 Task: Find the 'performer of the month' task in your task list.
Action: Mouse moved to (14, 163)
Screenshot: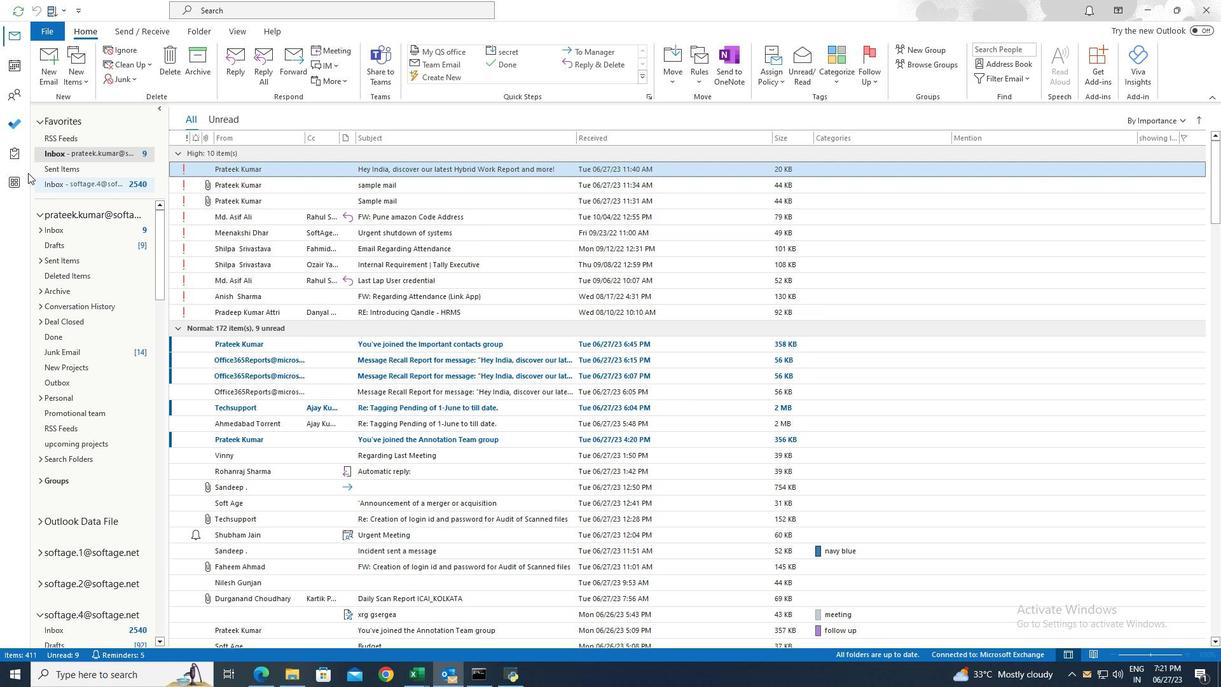
Action: Mouse pressed left at (14, 163)
Screenshot: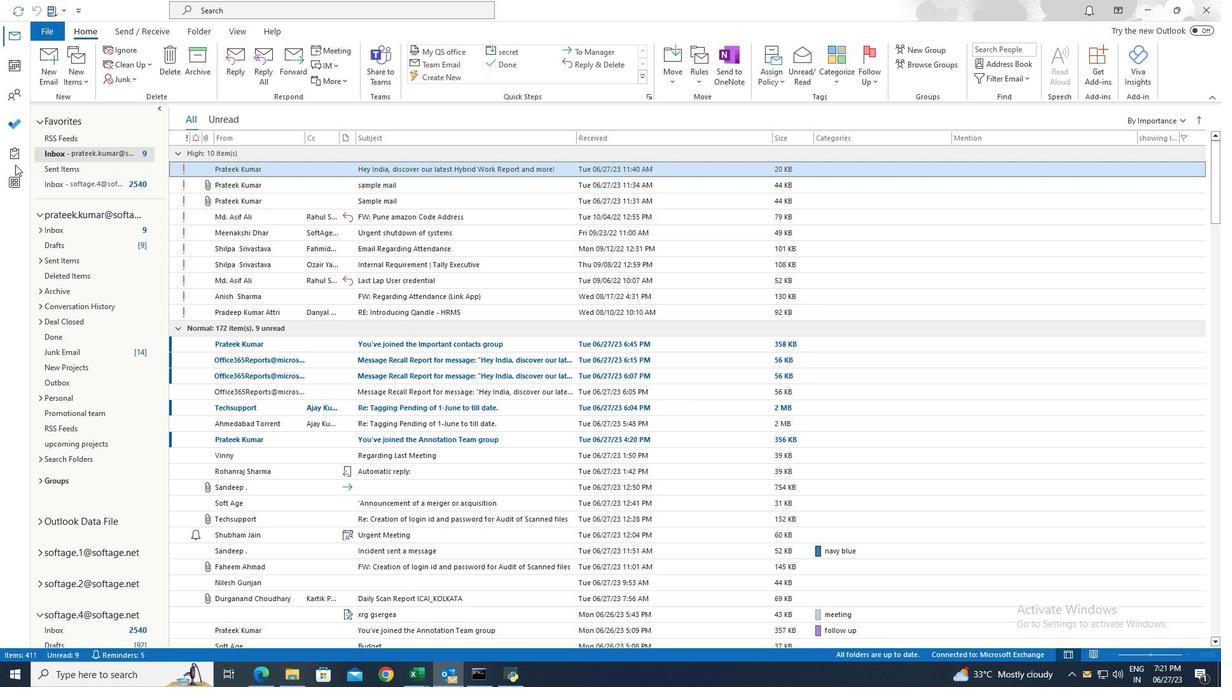 
Action: Mouse moved to (111, 151)
Screenshot: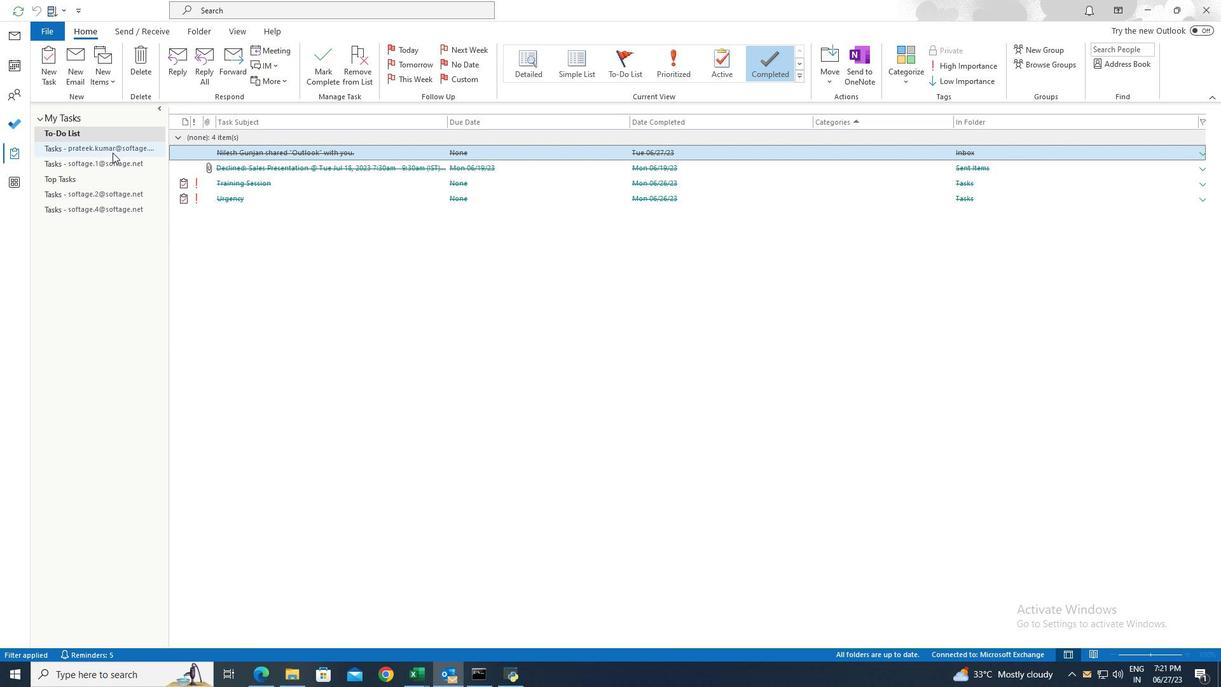 
Action: Mouse pressed left at (111, 151)
Screenshot: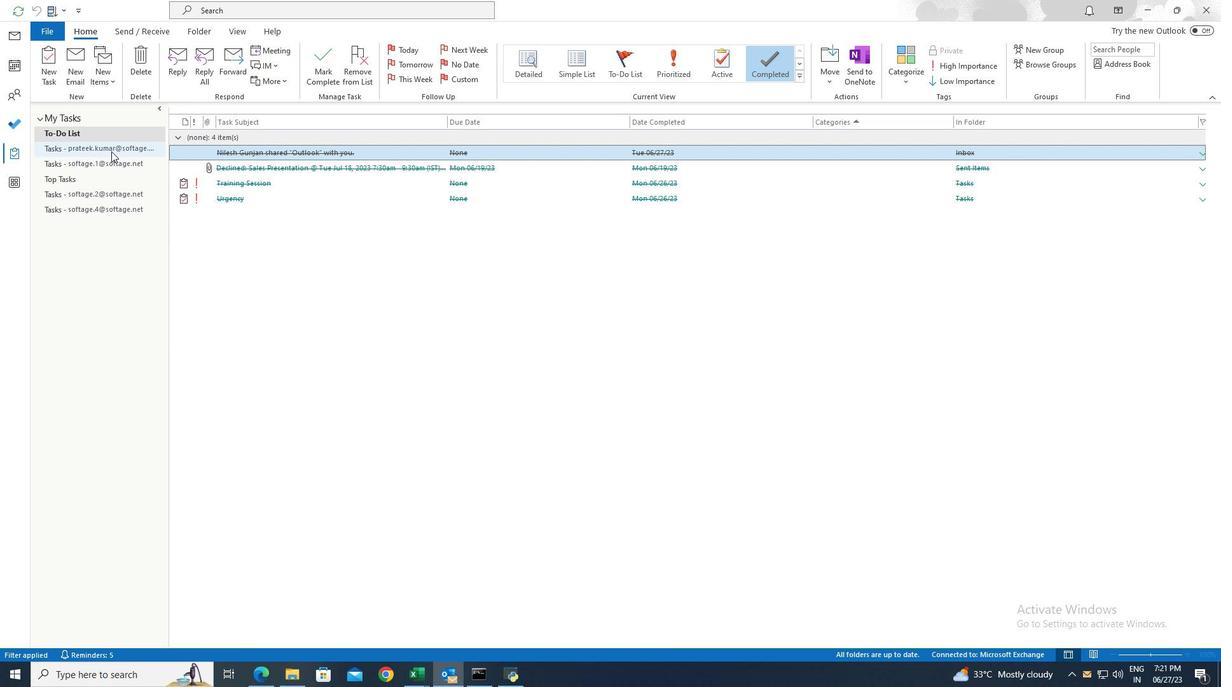
Action: Mouse moved to (300, 8)
Screenshot: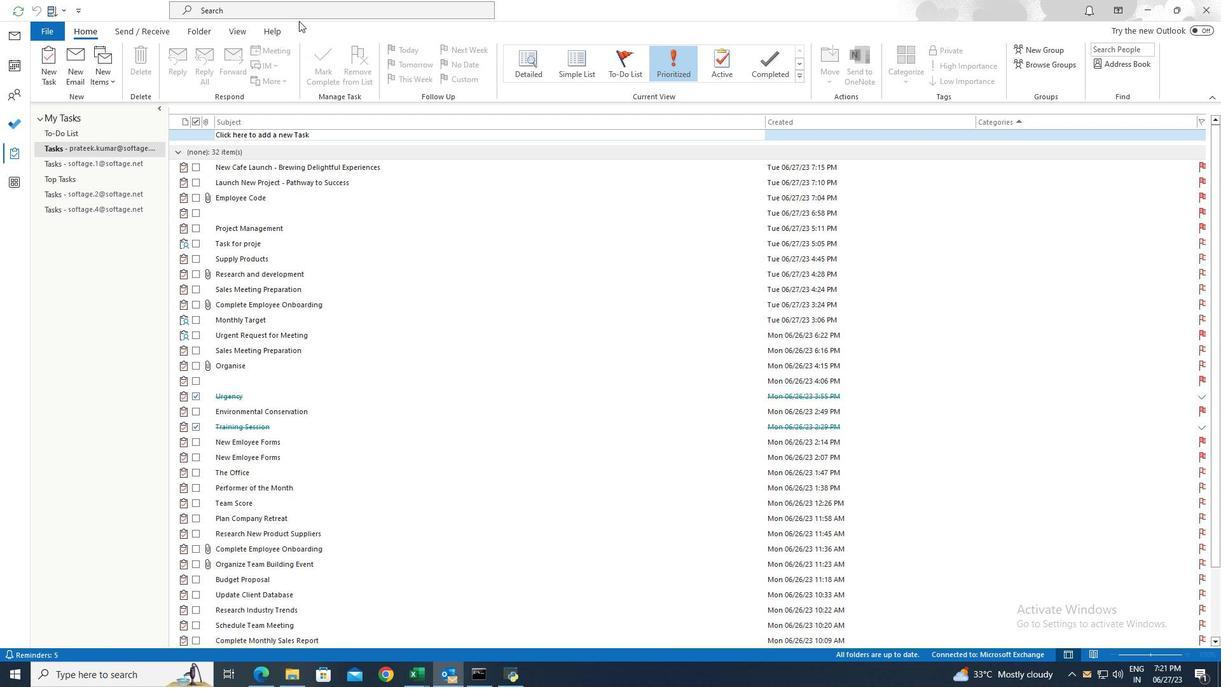 
Action: Mouse pressed left at (300, 8)
Screenshot: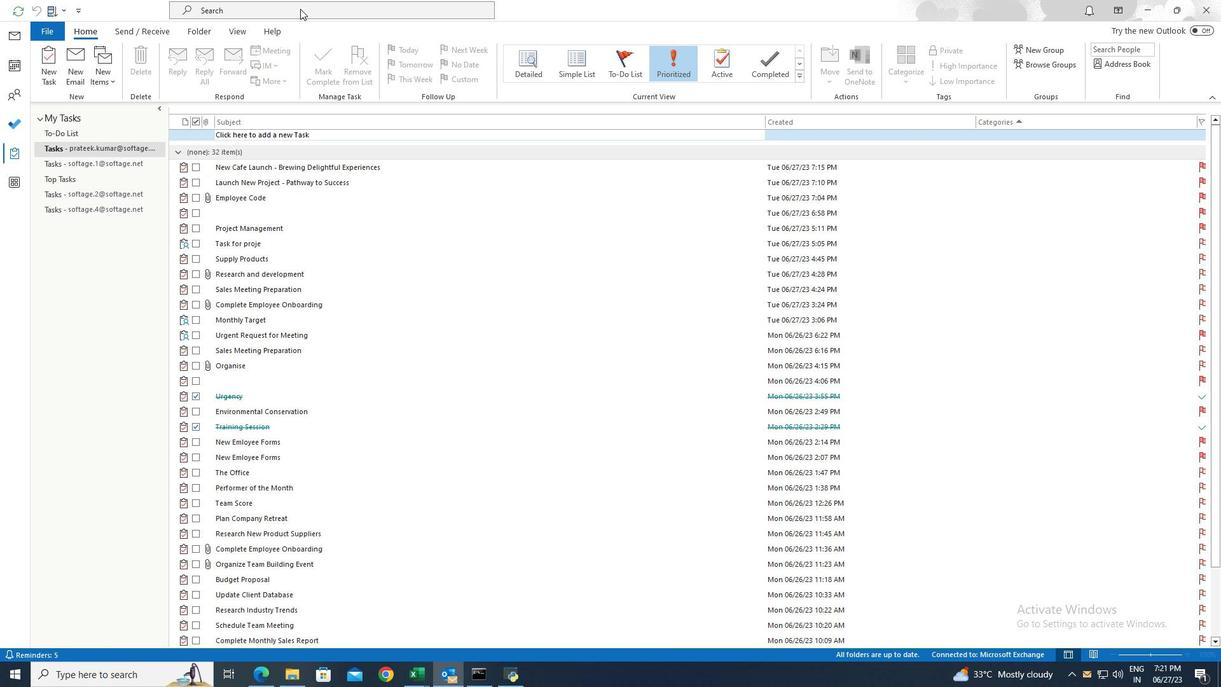
Action: Key pressed performer<Key.space>of<Key.space>the<Key.space>month<Key.enter>
Screenshot: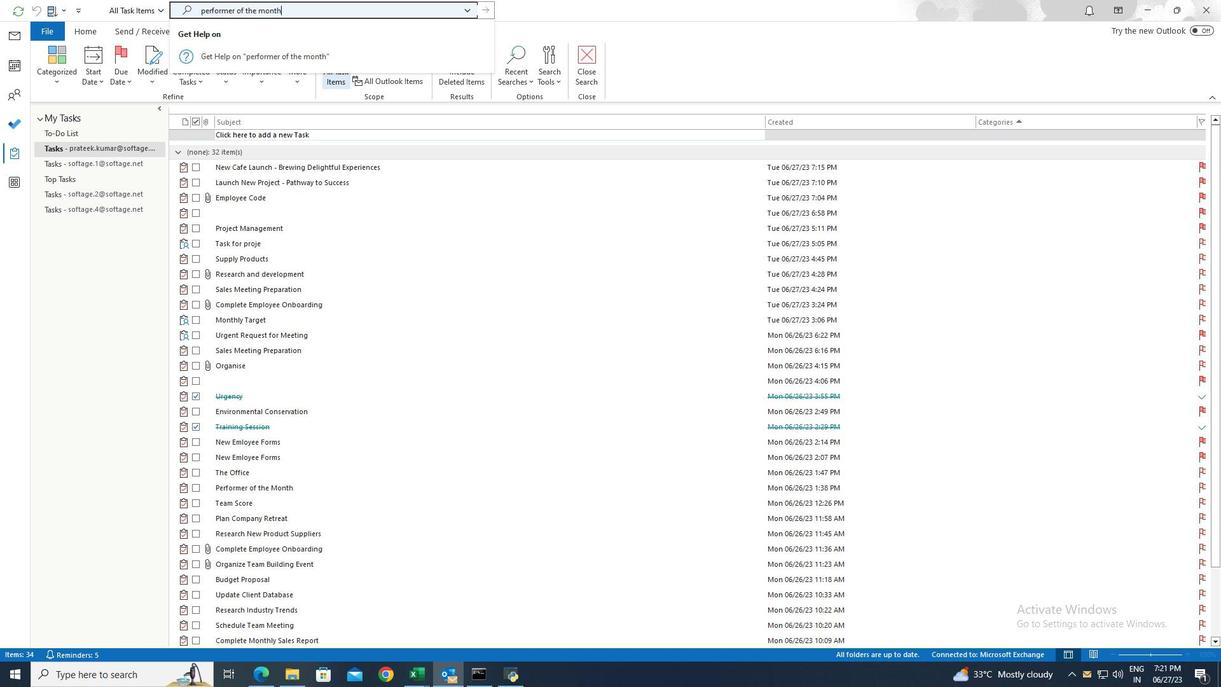
Action: Mouse moved to (402, 154)
Screenshot: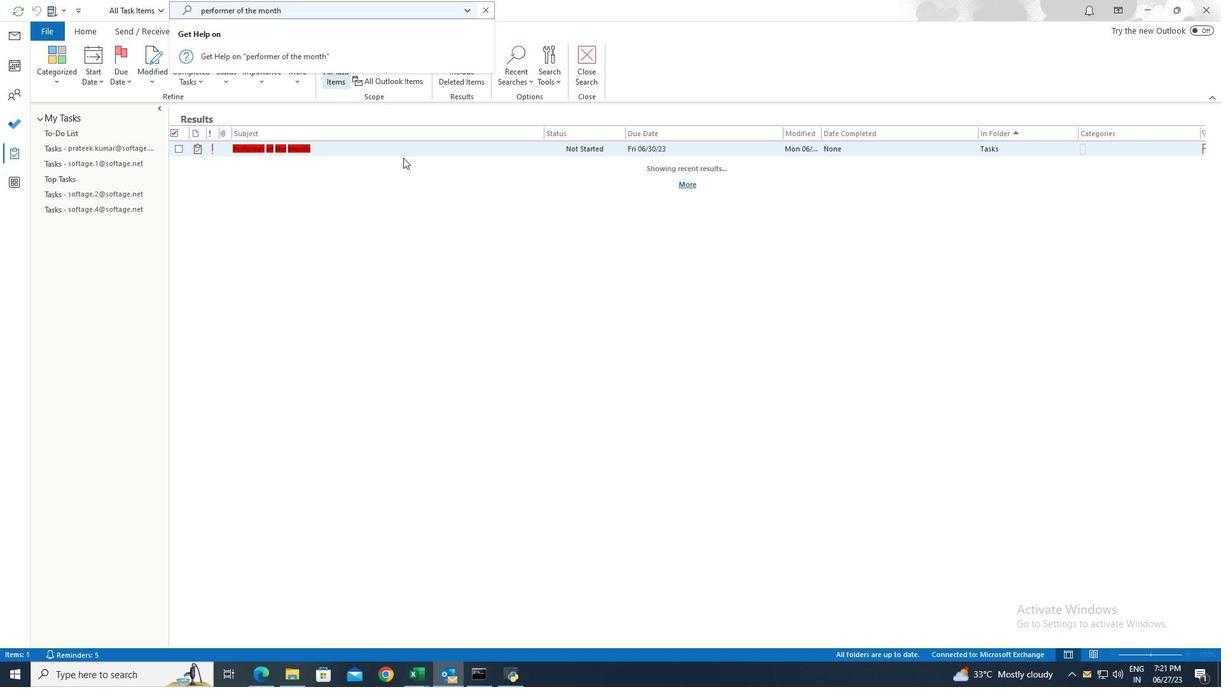 
Action: Mouse pressed left at (402, 154)
Screenshot: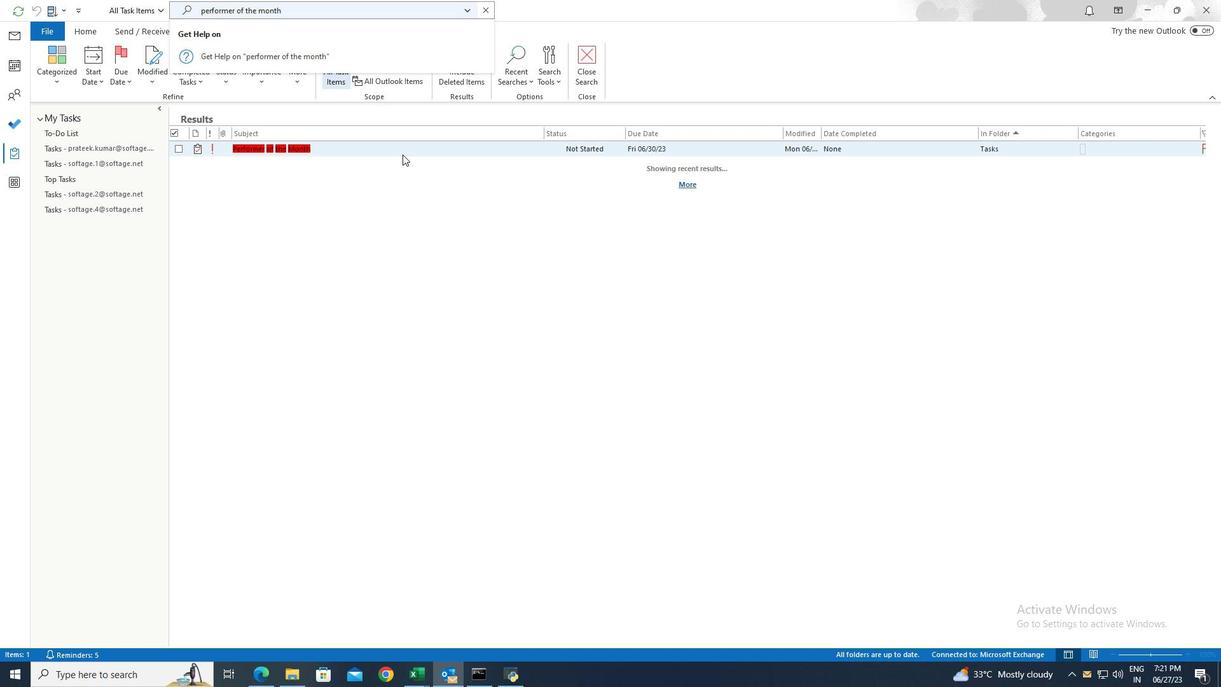 
Action: Mouse moved to (331, 148)
Screenshot: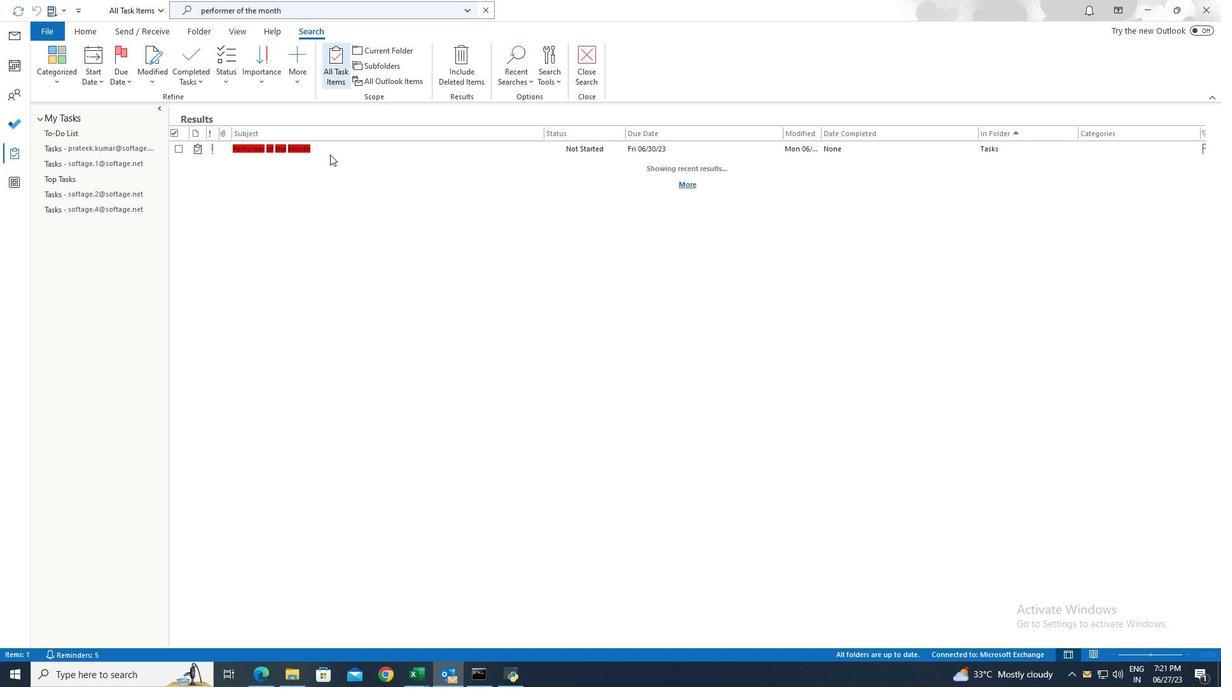 
Action: Mouse pressed left at (331, 148)
Screenshot: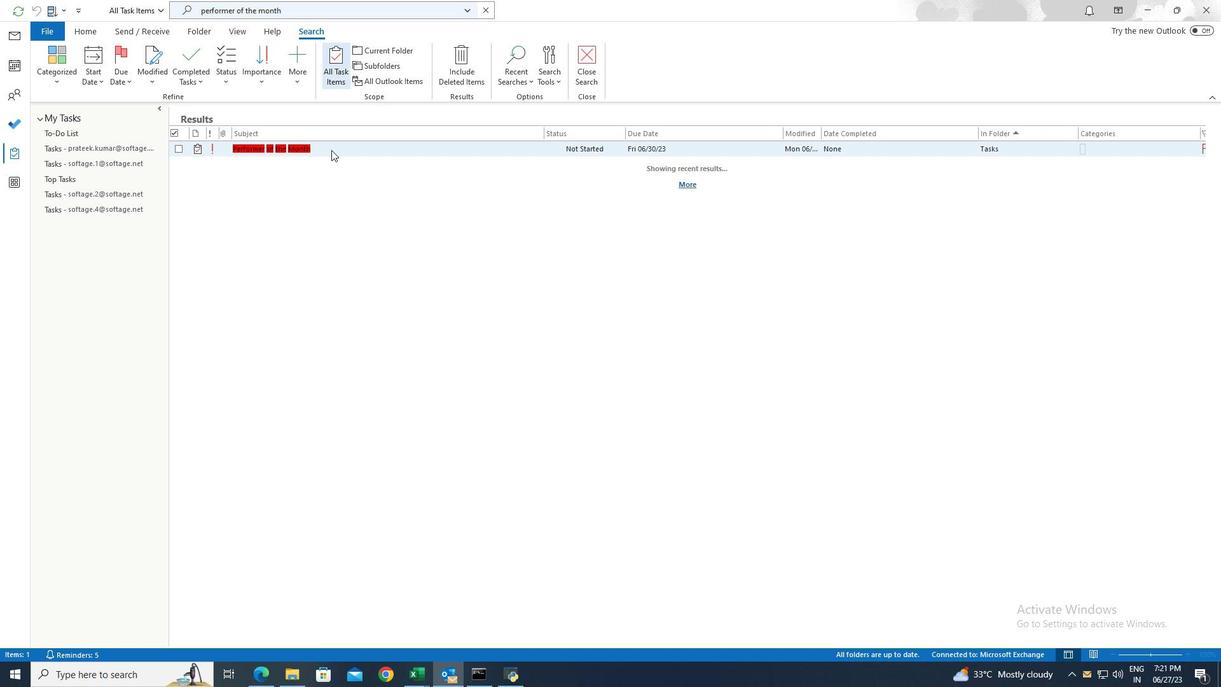 
Action: Mouse moved to (58, 49)
Screenshot: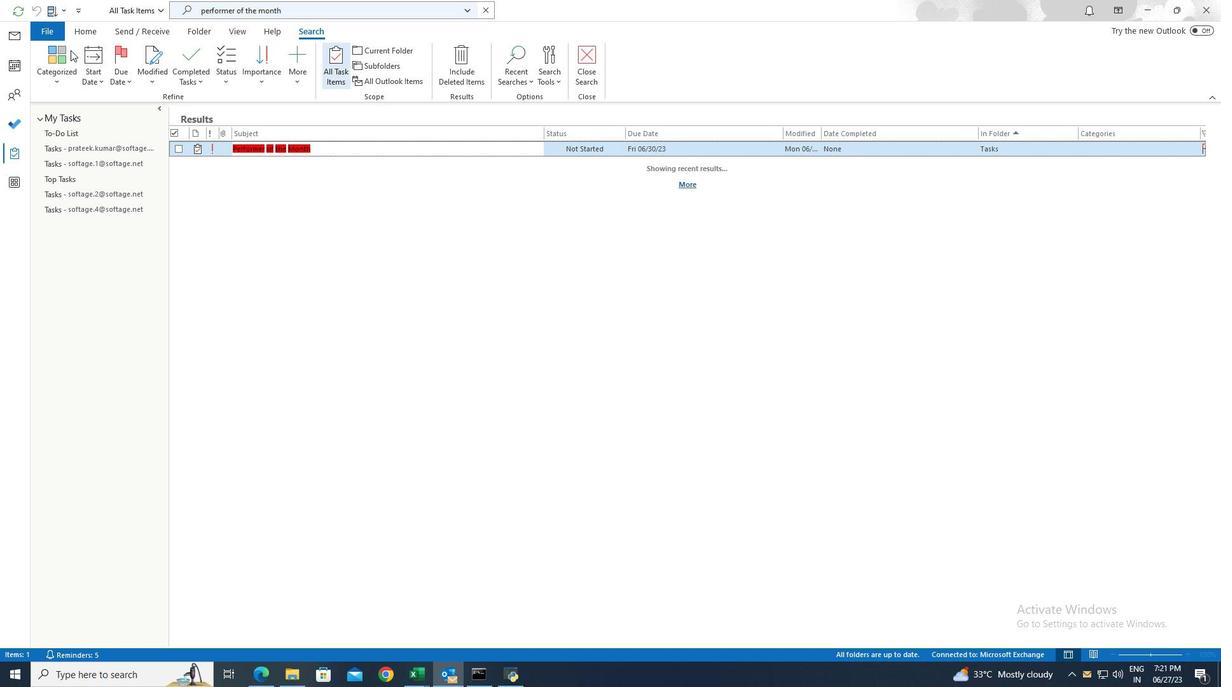 
Action: Mouse pressed left at (58, 49)
Screenshot: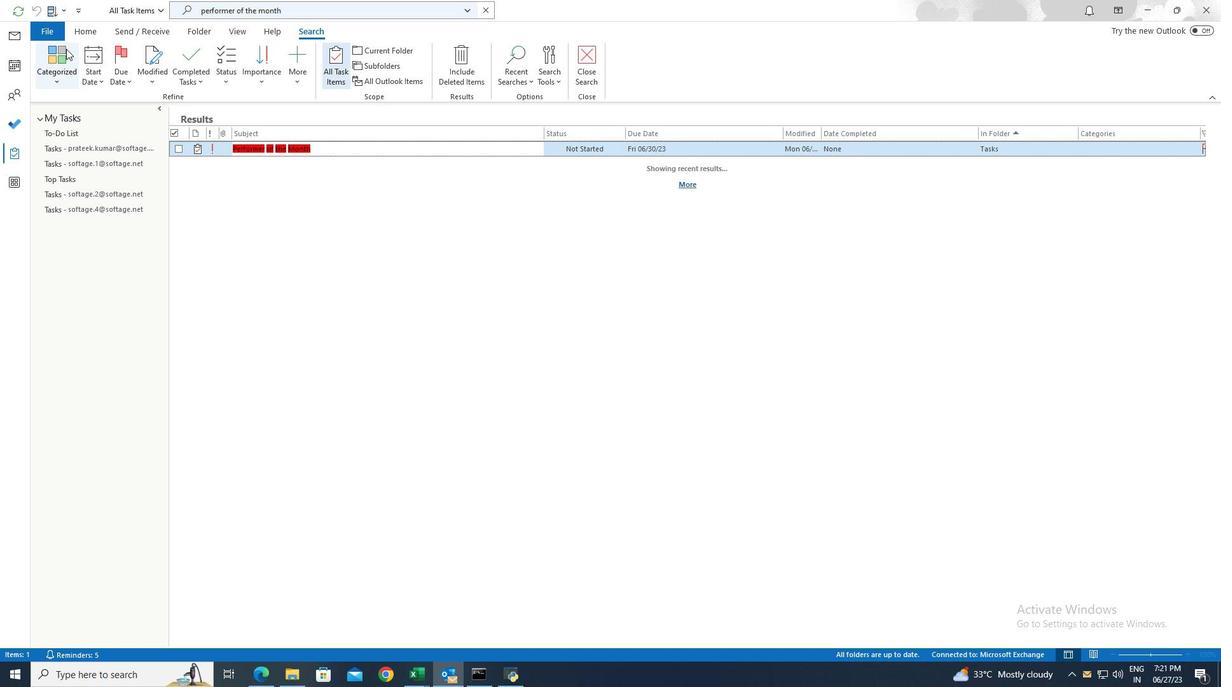 
Action: Mouse moved to (83, 94)
Screenshot: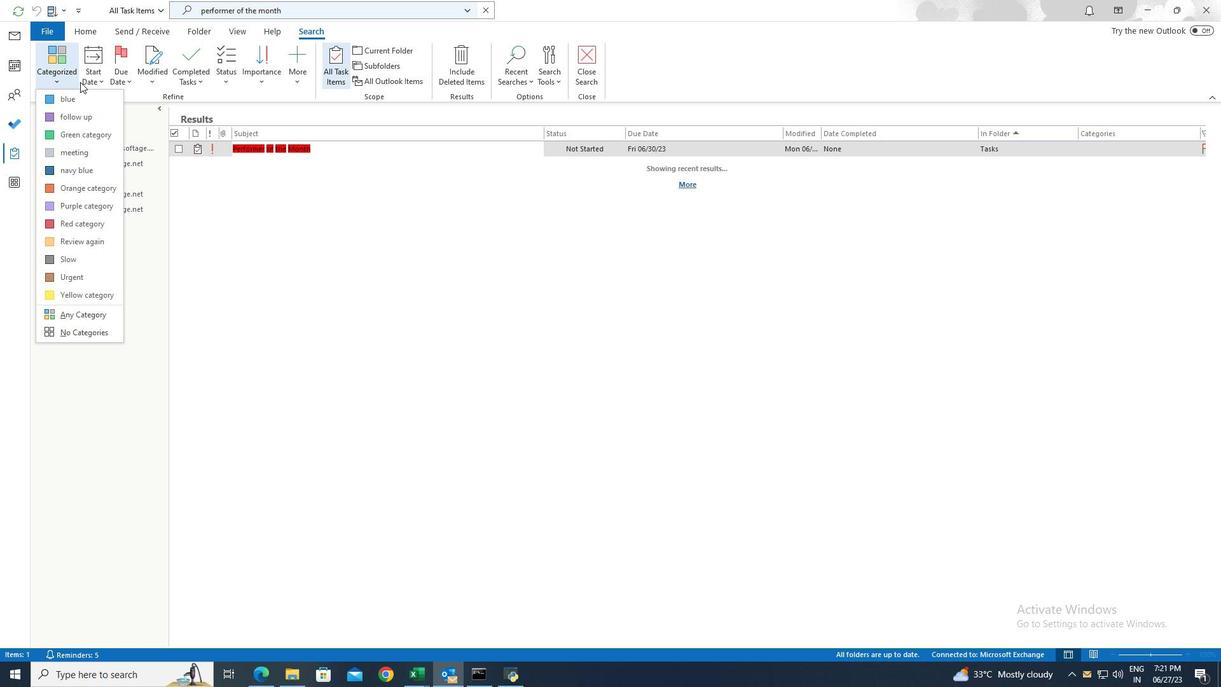 
Action: Mouse pressed left at (83, 94)
Screenshot: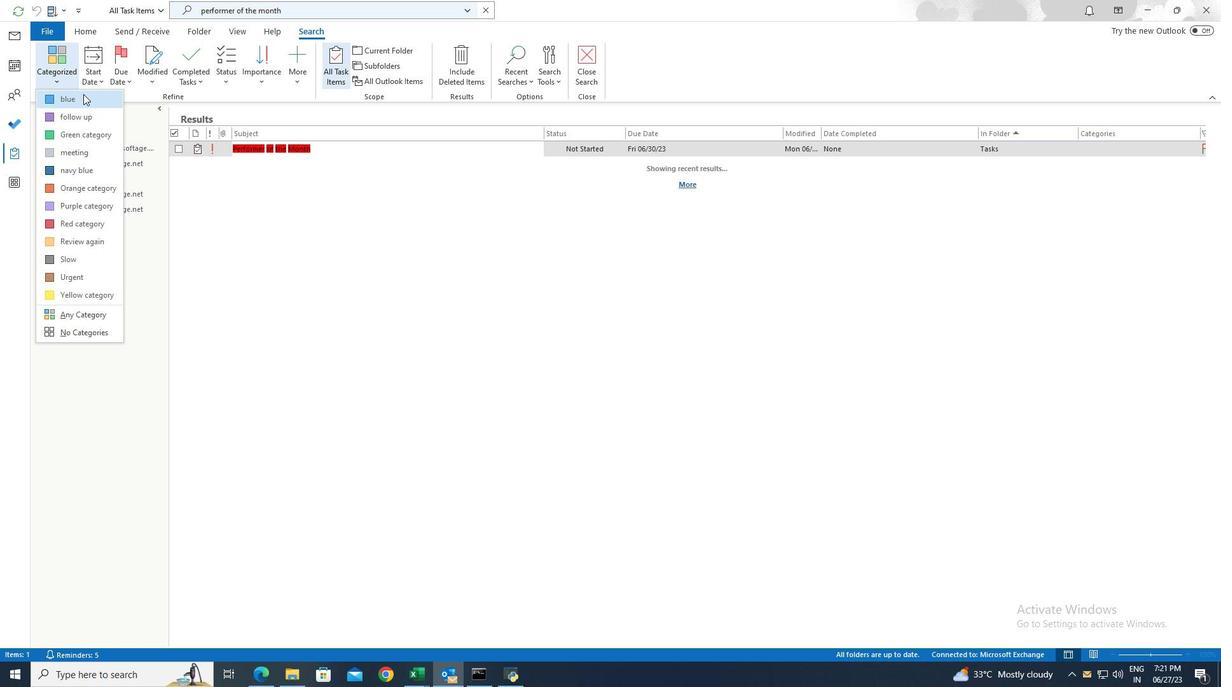 
Action: Mouse moved to (431, 325)
Screenshot: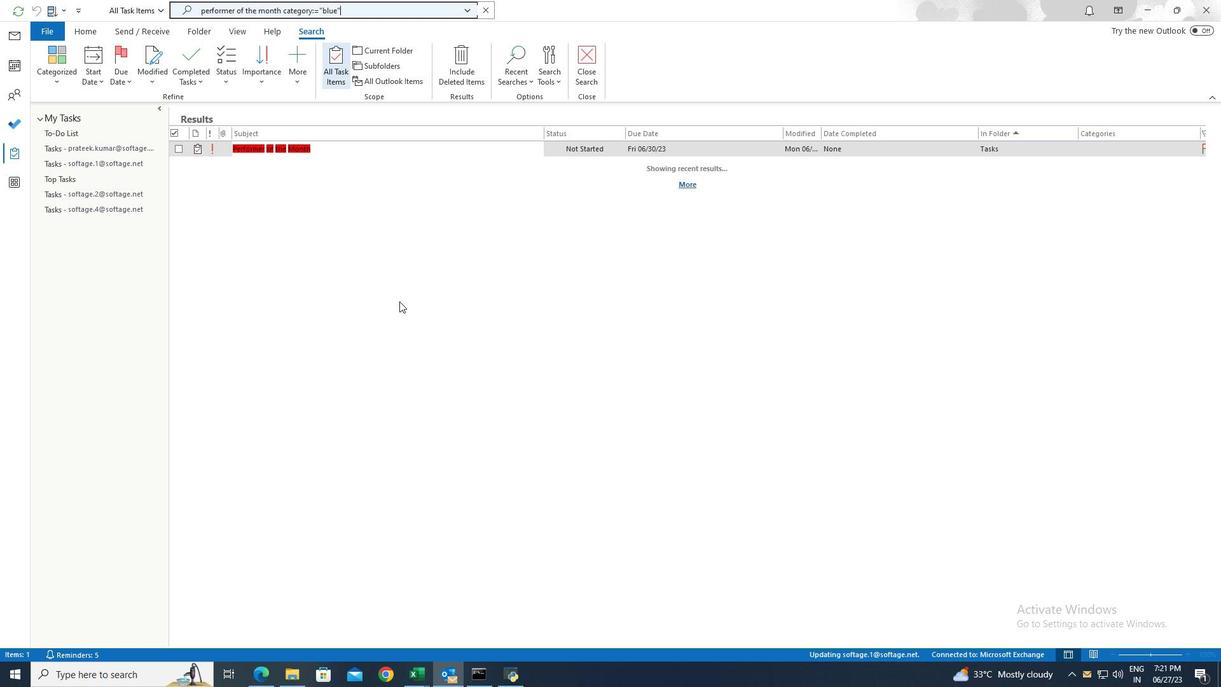 
